 Task: Create Sales Tax Table with Name: Sales Tax, Type: Percent%, Value: 6%, Account: Sales Tax under Liability
Action: Mouse moved to (177, 34)
Screenshot: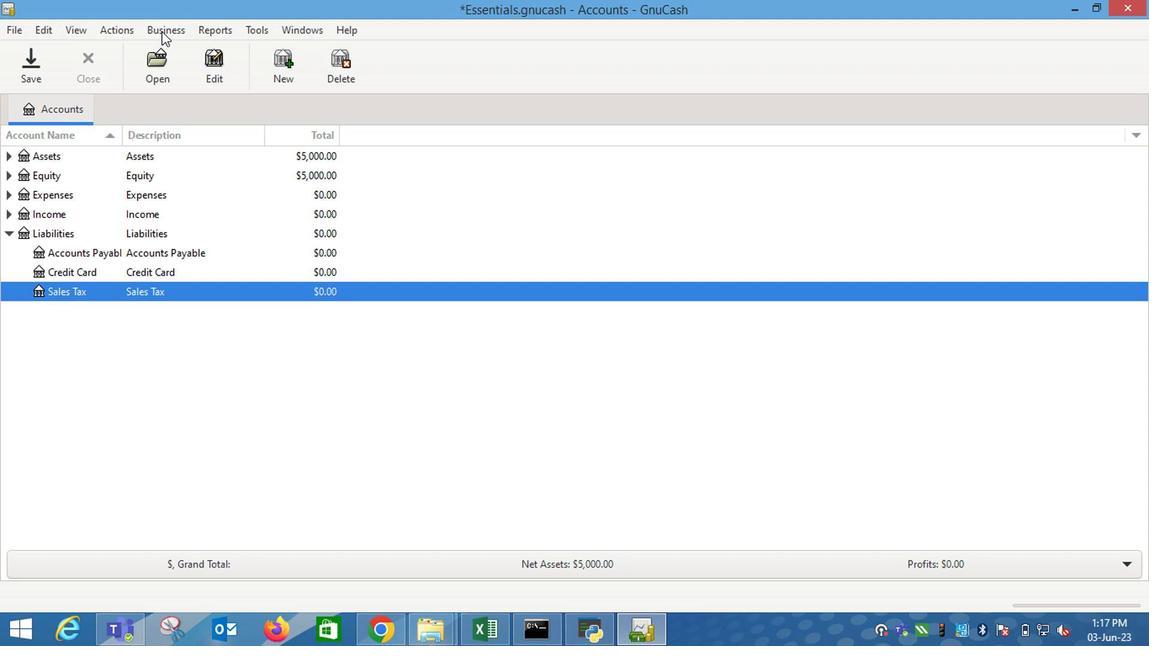 
Action: Mouse pressed left at (177, 34)
Screenshot: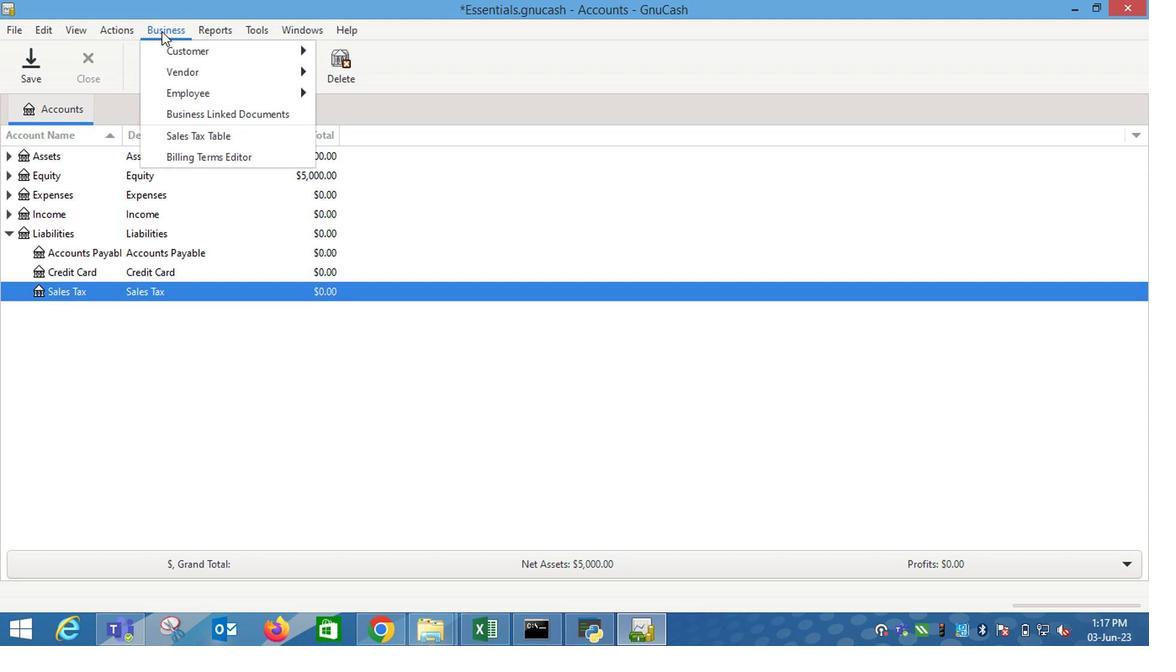 
Action: Mouse moved to (184, 138)
Screenshot: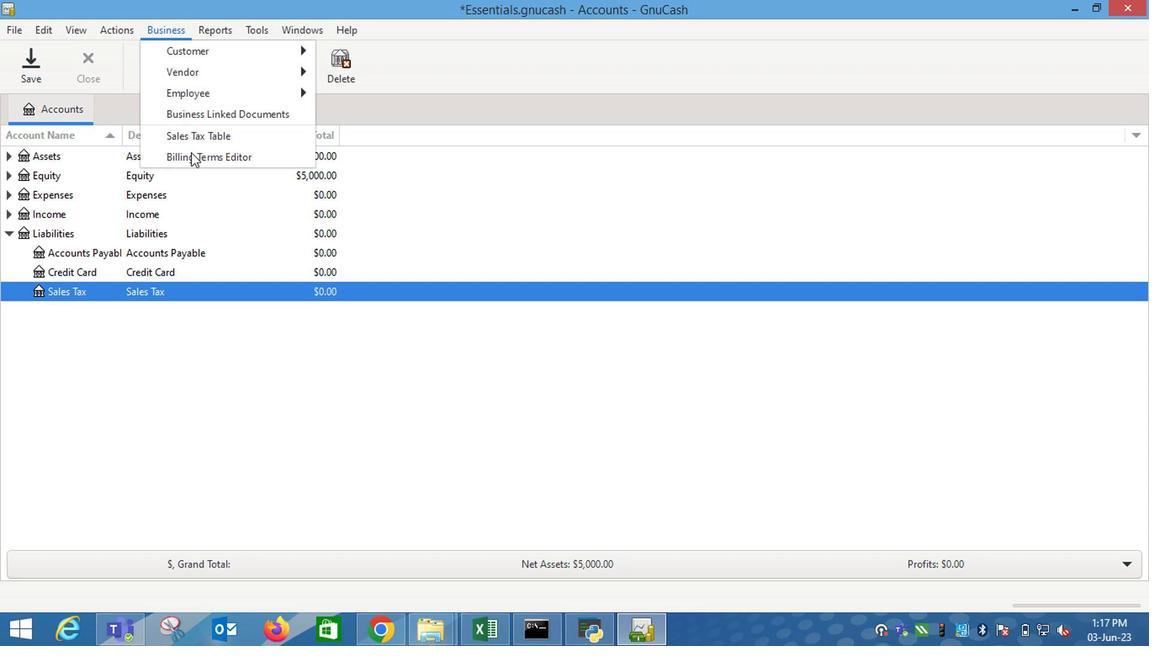 
Action: Mouse pressed left at (184, 138)
Screenshot: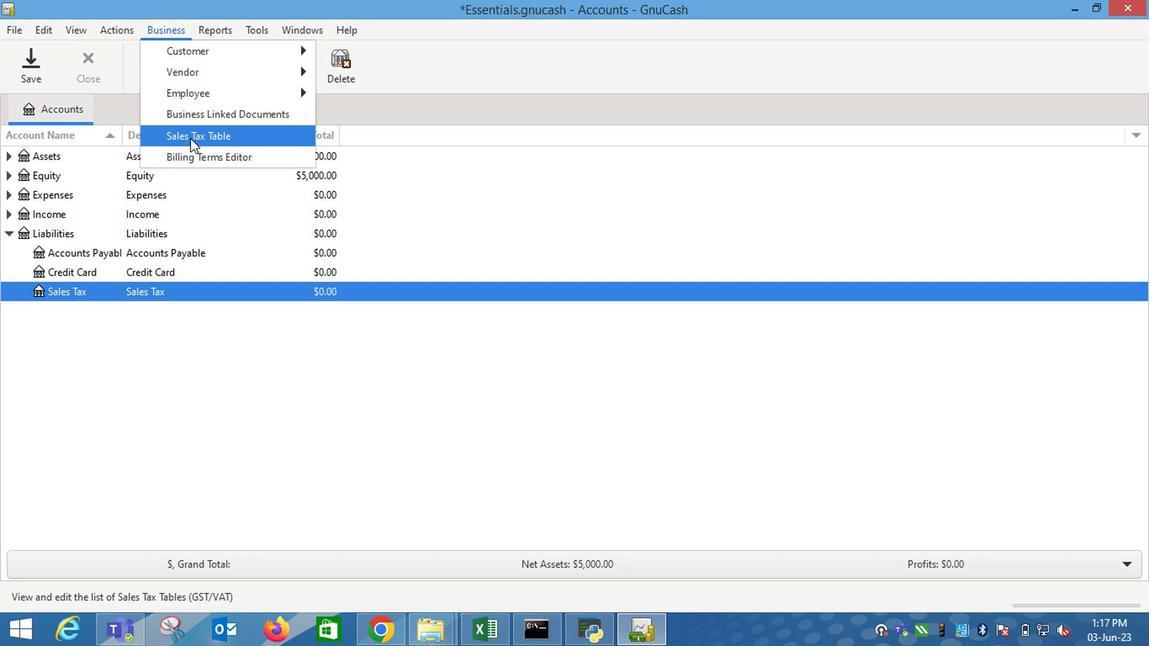 
Action: Mouse moved to (167, 34)
Screenshot: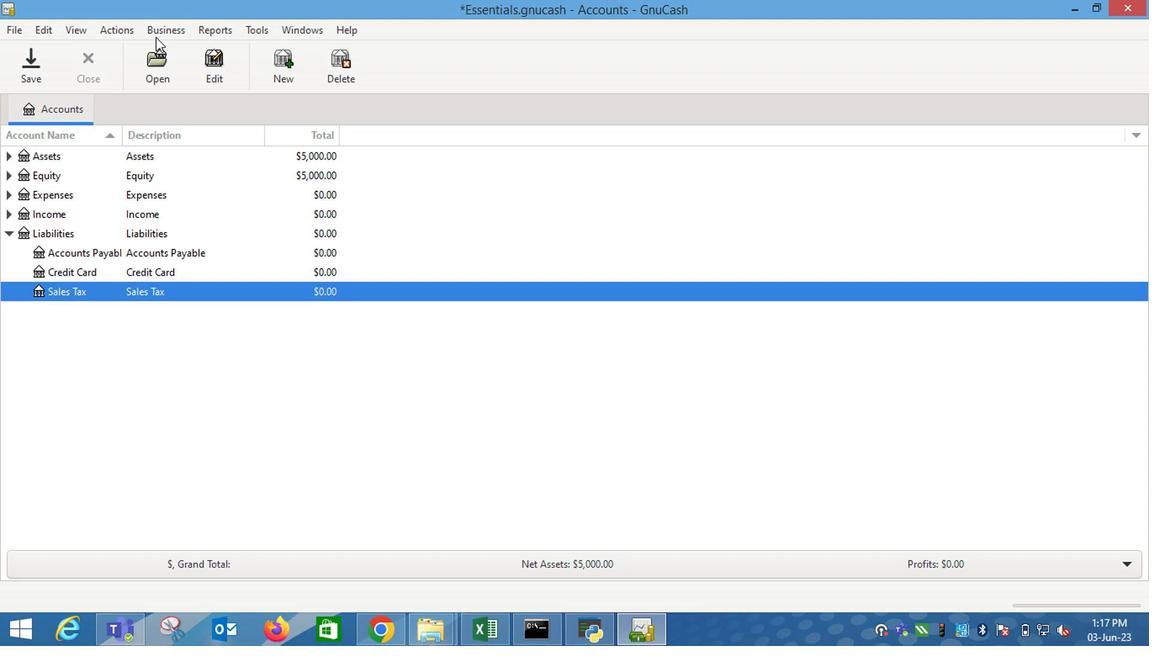 
Action: Mouse pressed left at (167, 34)
Screenshot: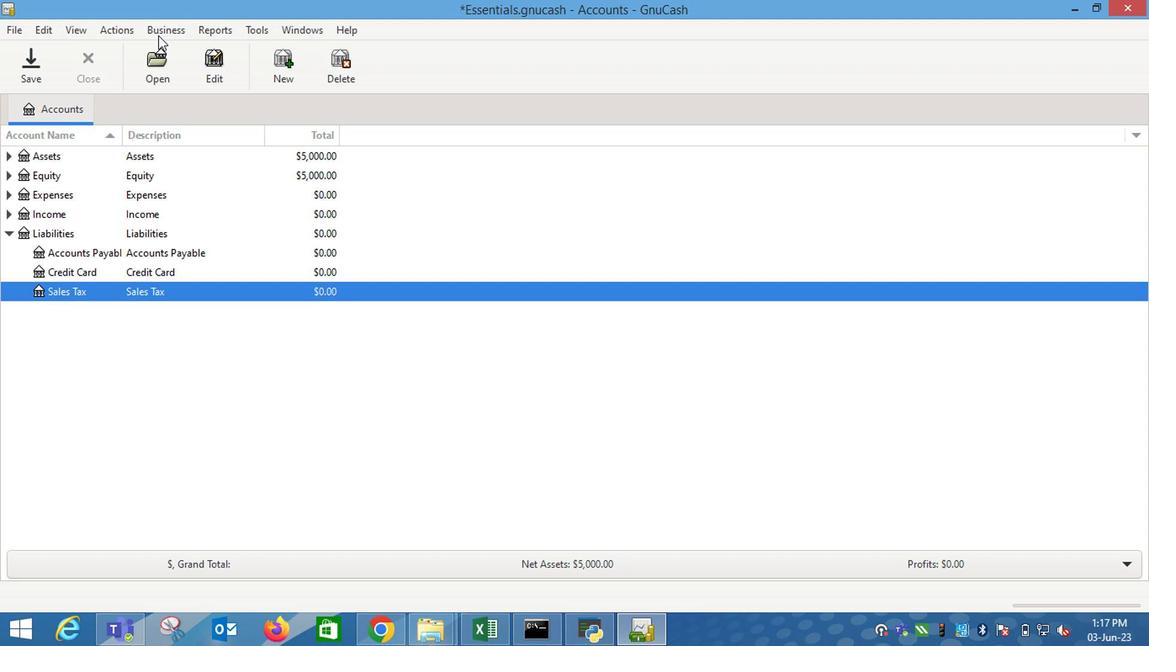 
Action: Mouse moved to (195, 143)
Screenshot: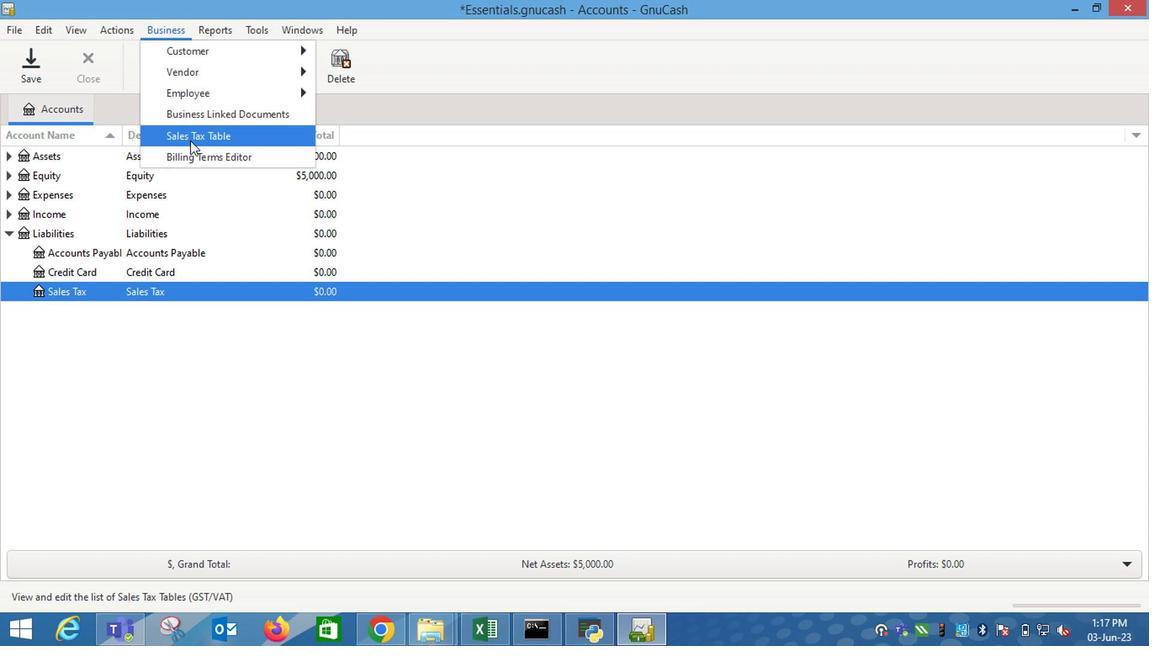 
Action: Mouse pressed left at (195, 143)
Screenshot: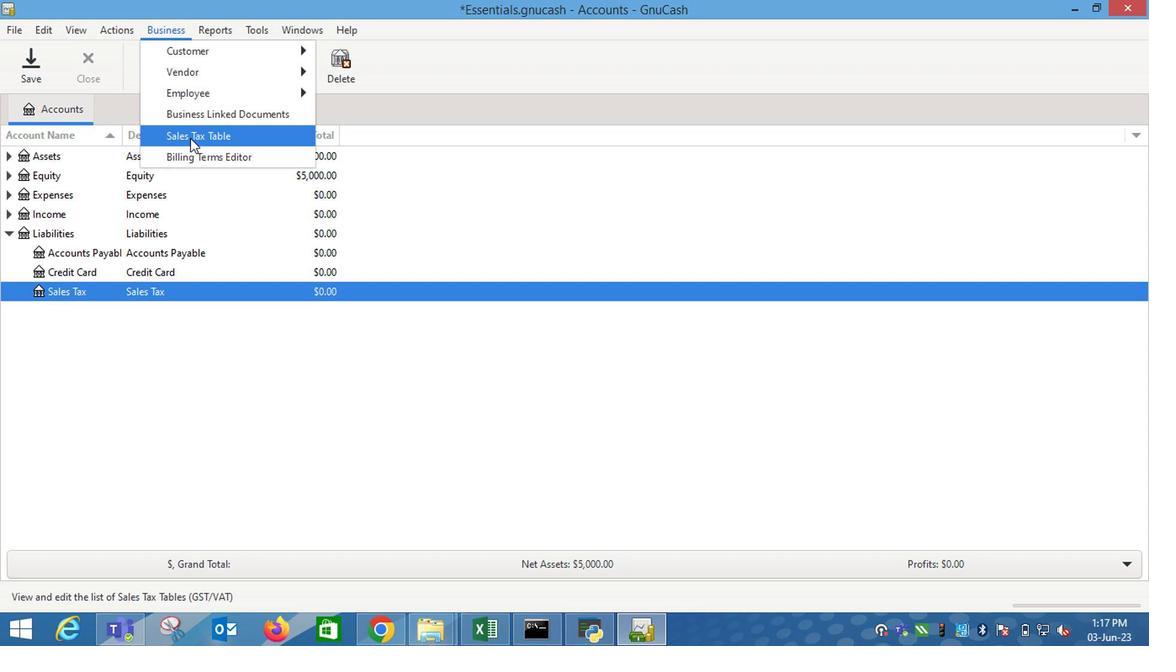 
Action: Mouse moved to (404, 344)
Screenshot: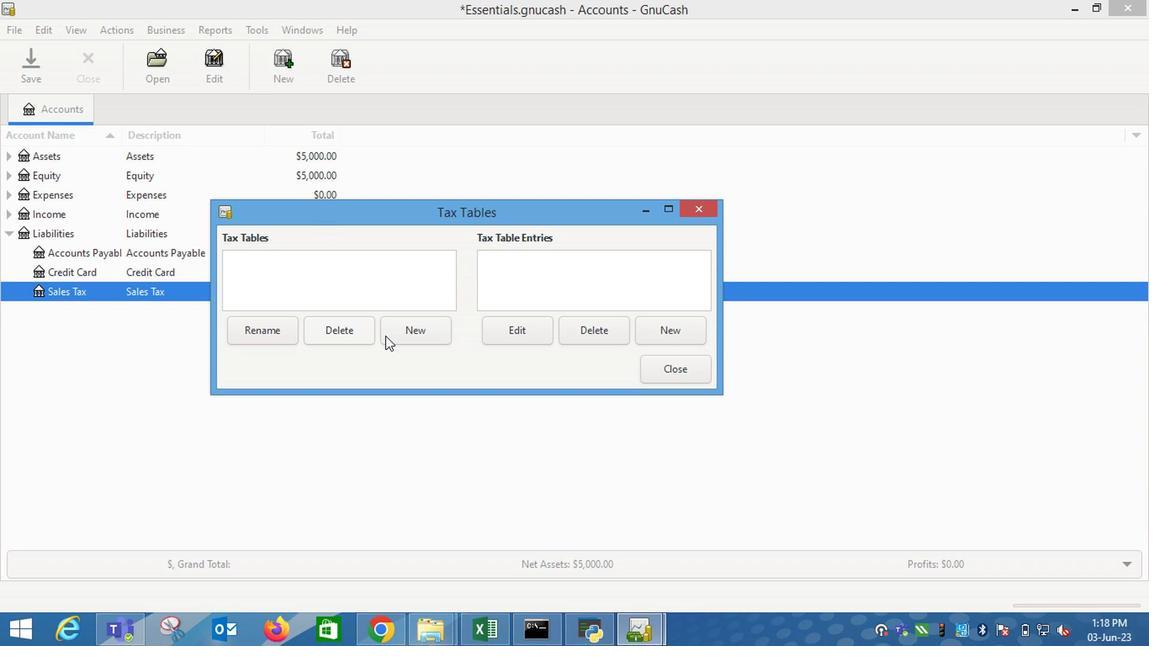 
Action: Mouse pressed left at (404, 344)
Screenshot: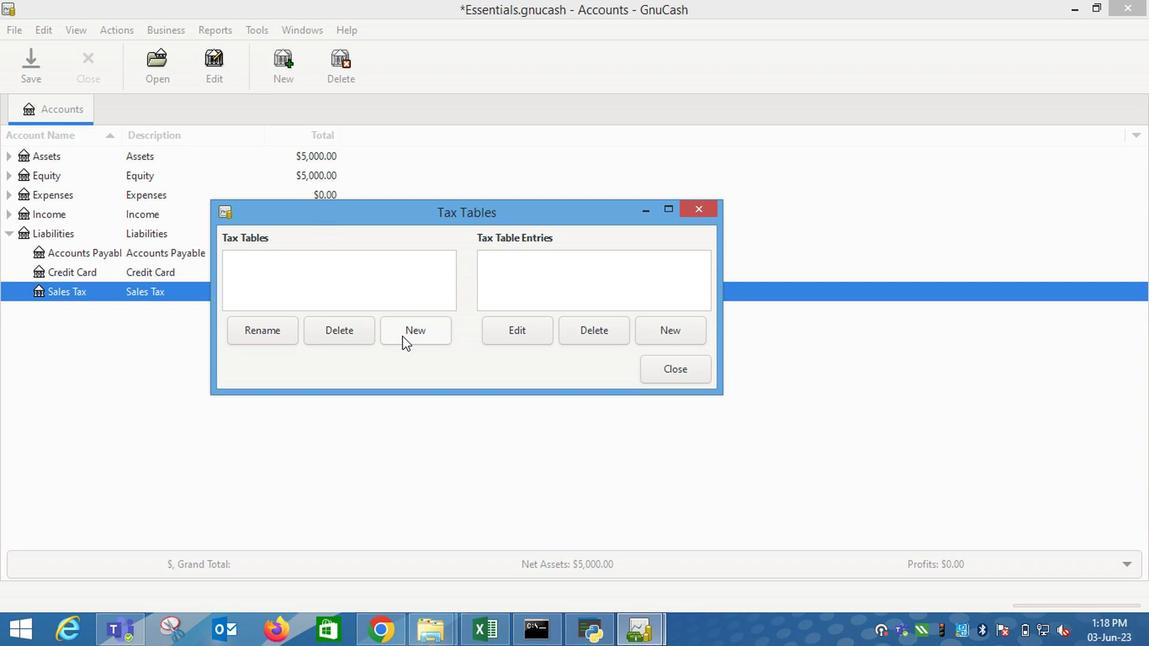 
Action: Mouse moved to (331, 344)
Screenshot: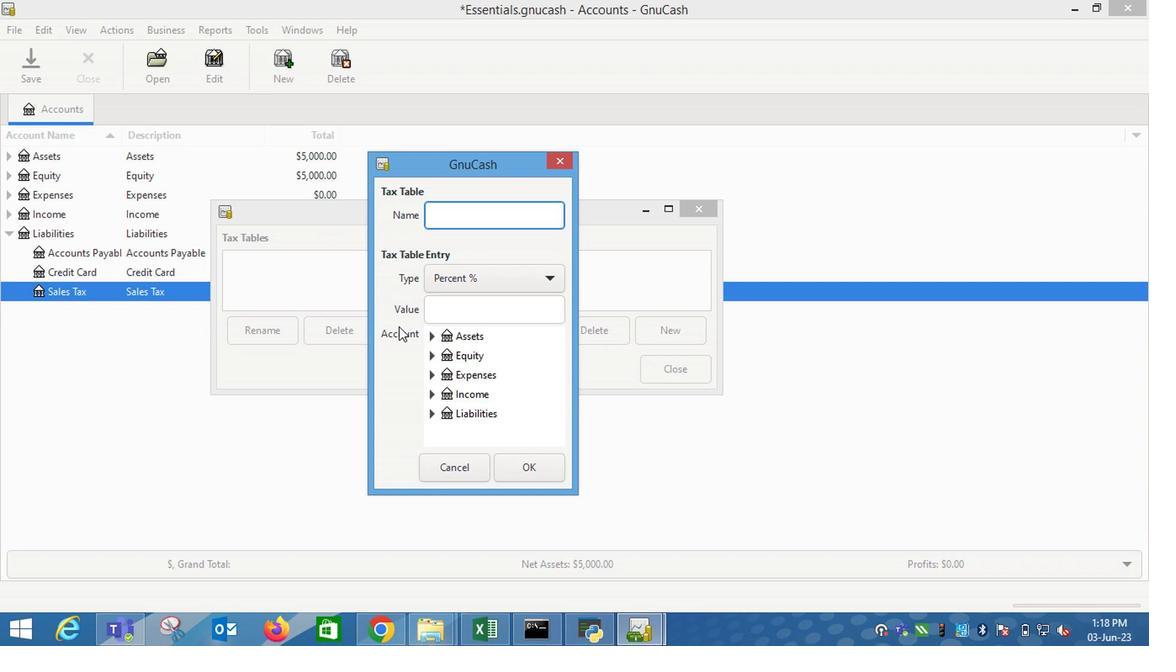 
Action: Key pressed <Key.shift_r>Sales<Key.space><Key.shift_r>Tax
Screenshot: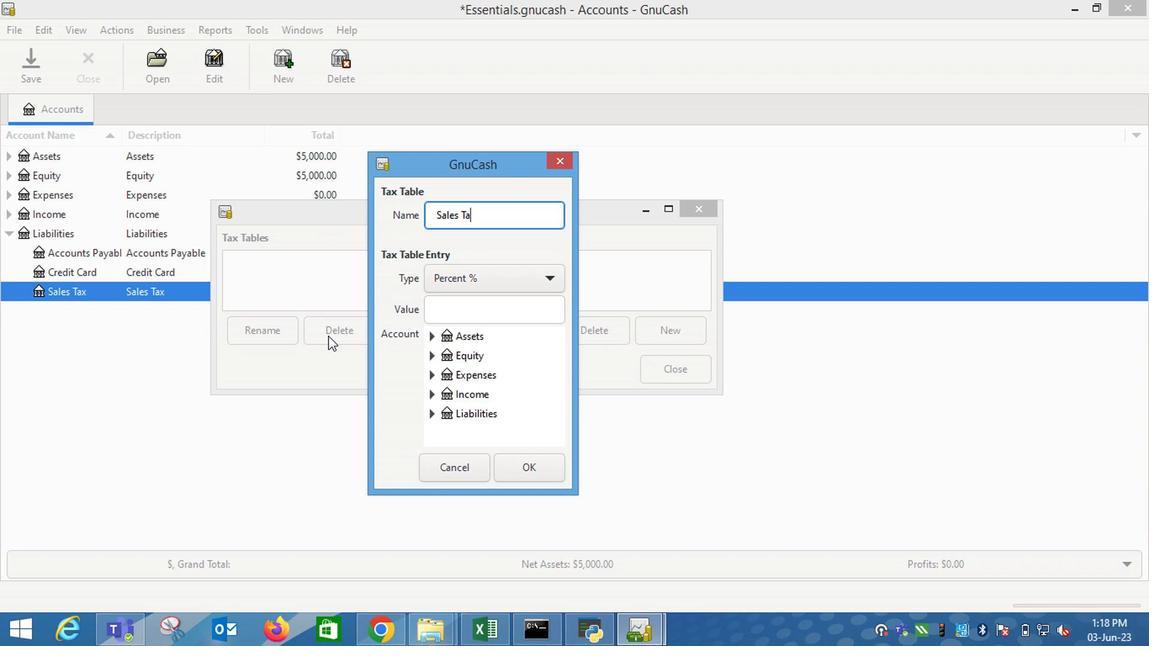 
Action: Mouse moved to (480, 312)
Screenshot: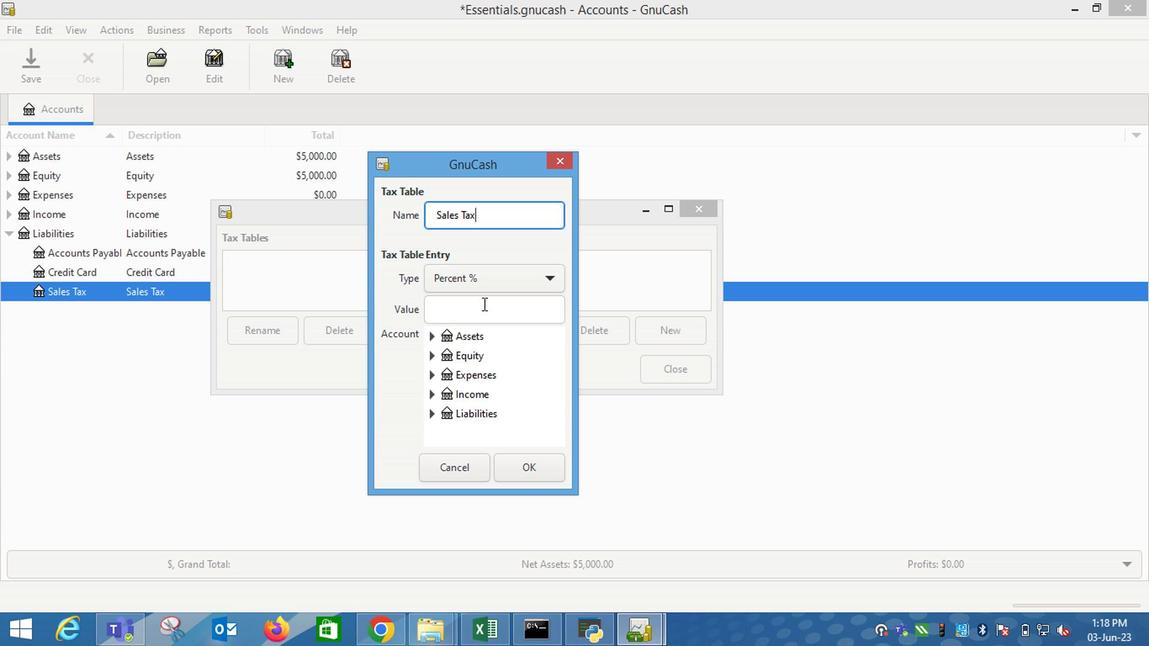 
Action: Mouse pressed left at (480, 312)
Screenshot: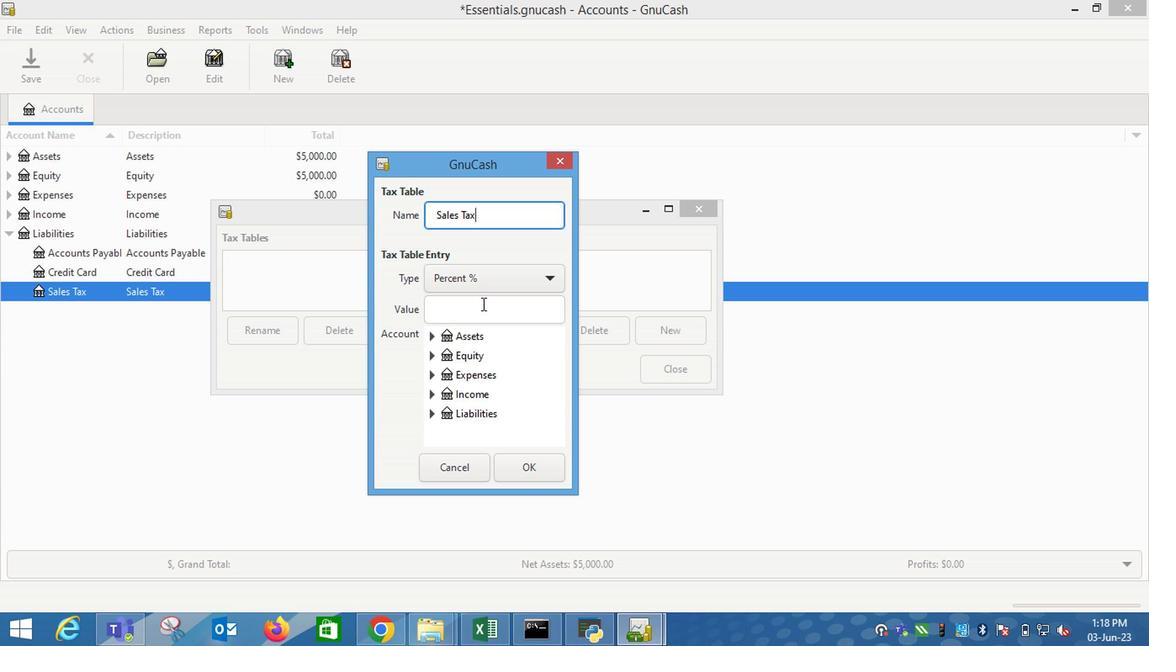
Action: Key pressed 6
Screenshot: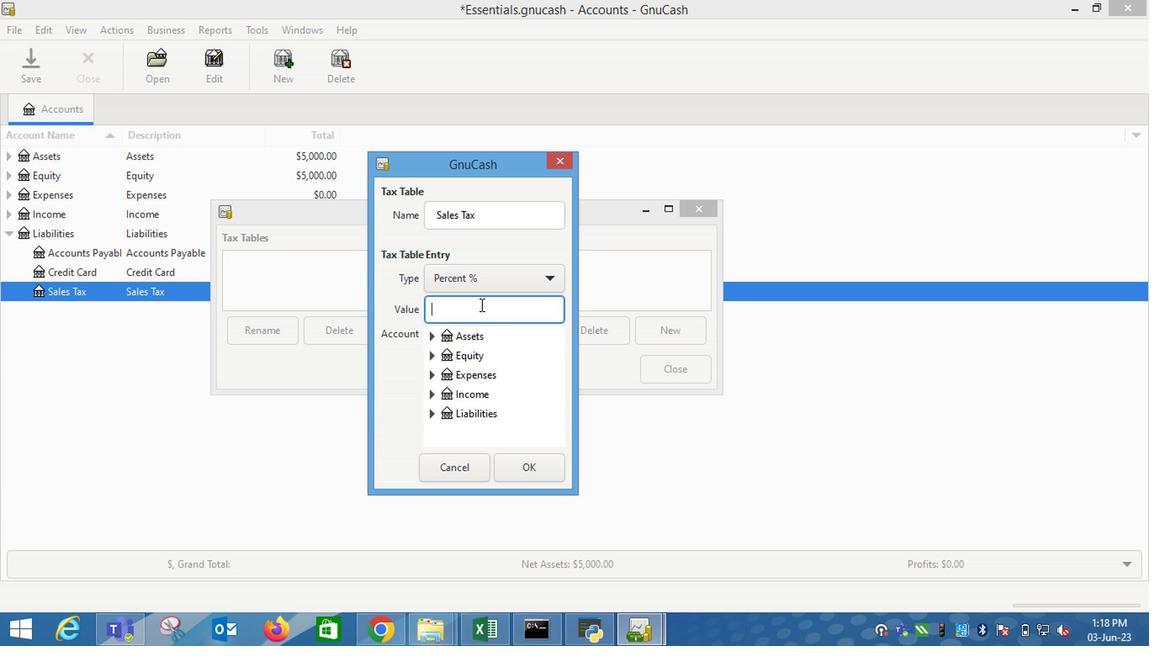 
Action: Mouse moved to (431, 425)
Screenshot: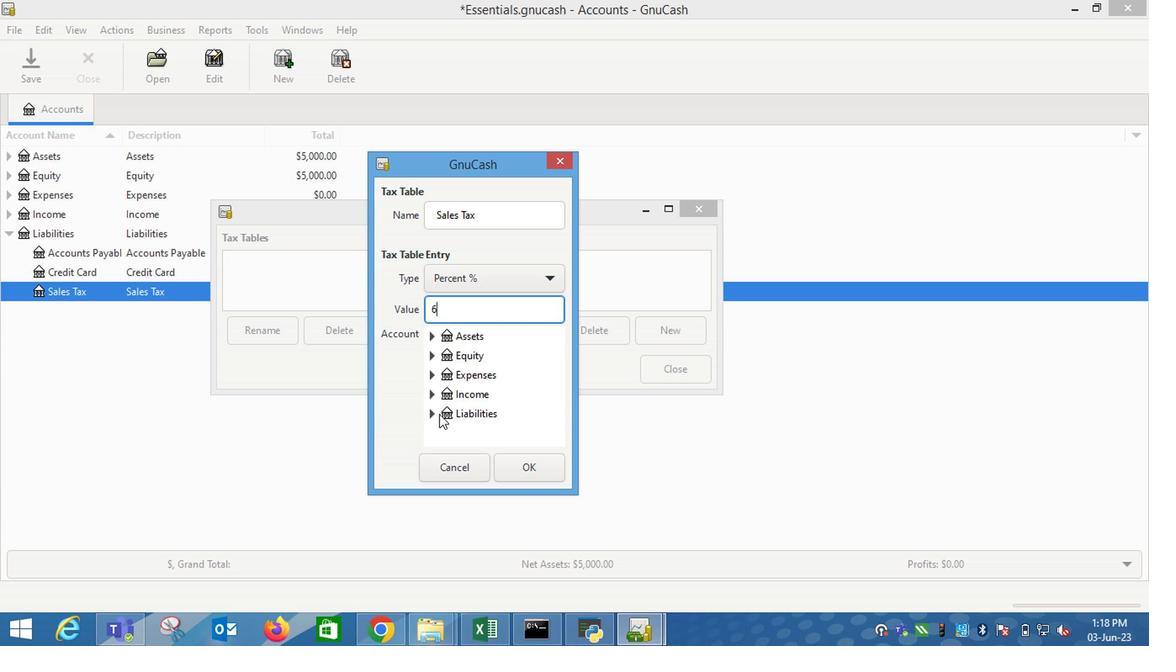 
Action: Mouse pressed left at (431, 425)
Screenshot: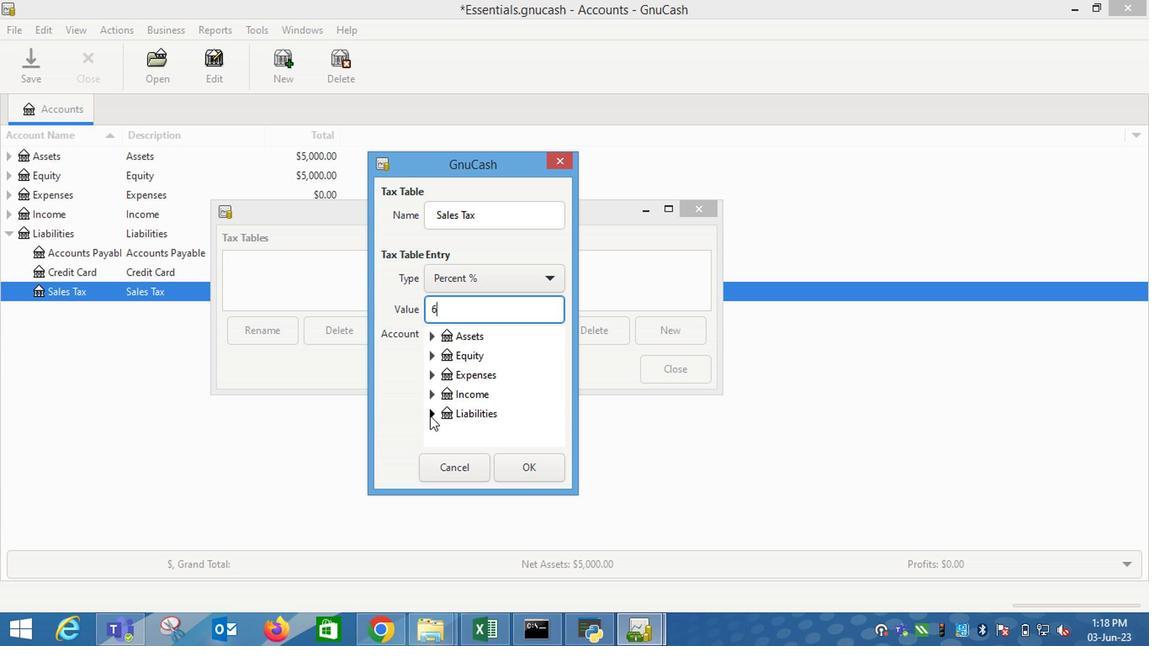
Action: Mouse moved to (560, 389)
Screenshot: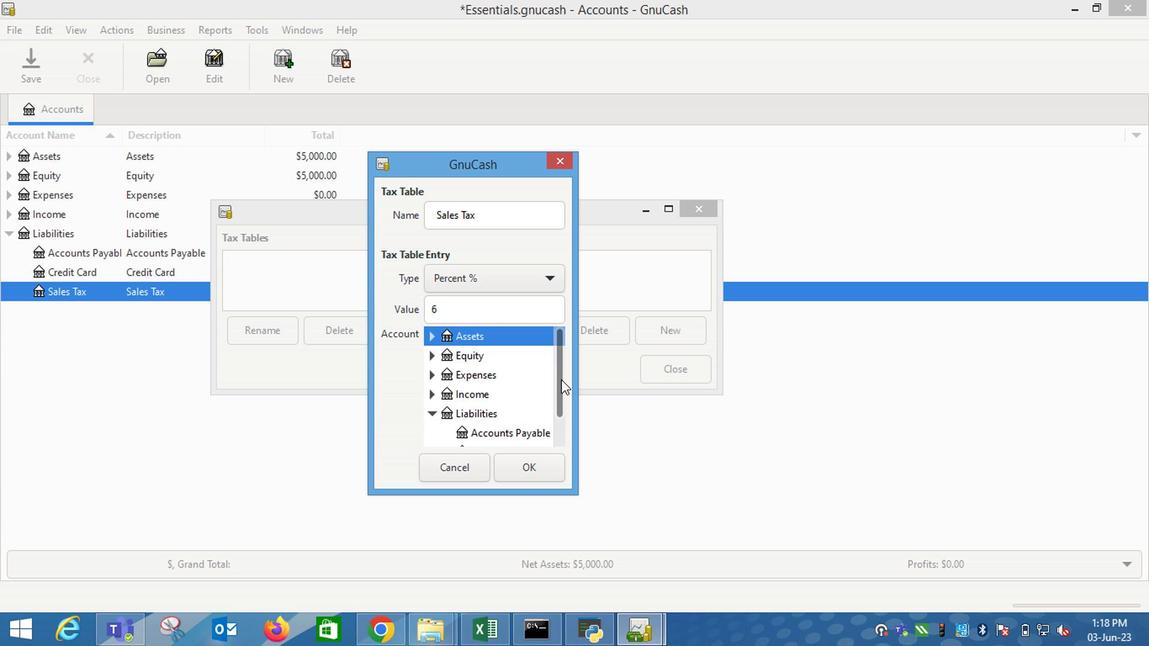 
Action: Mouse pressed left at (560, 389)
Screenshot: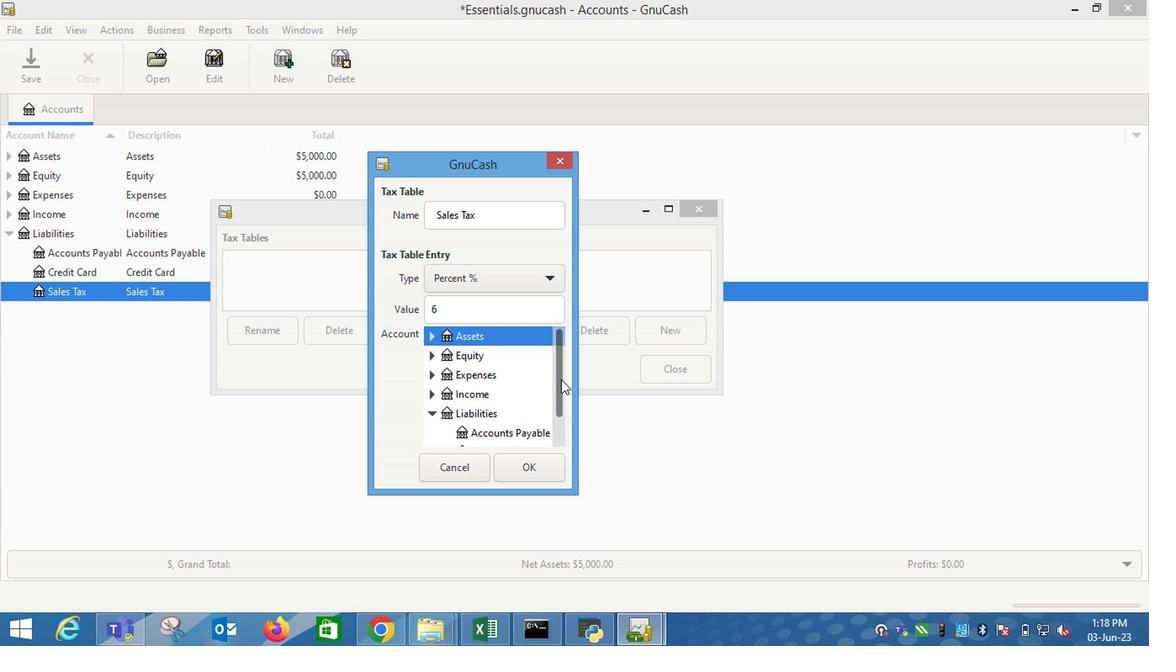 
Action: Mouse moved to (475, 453)
Screenshot: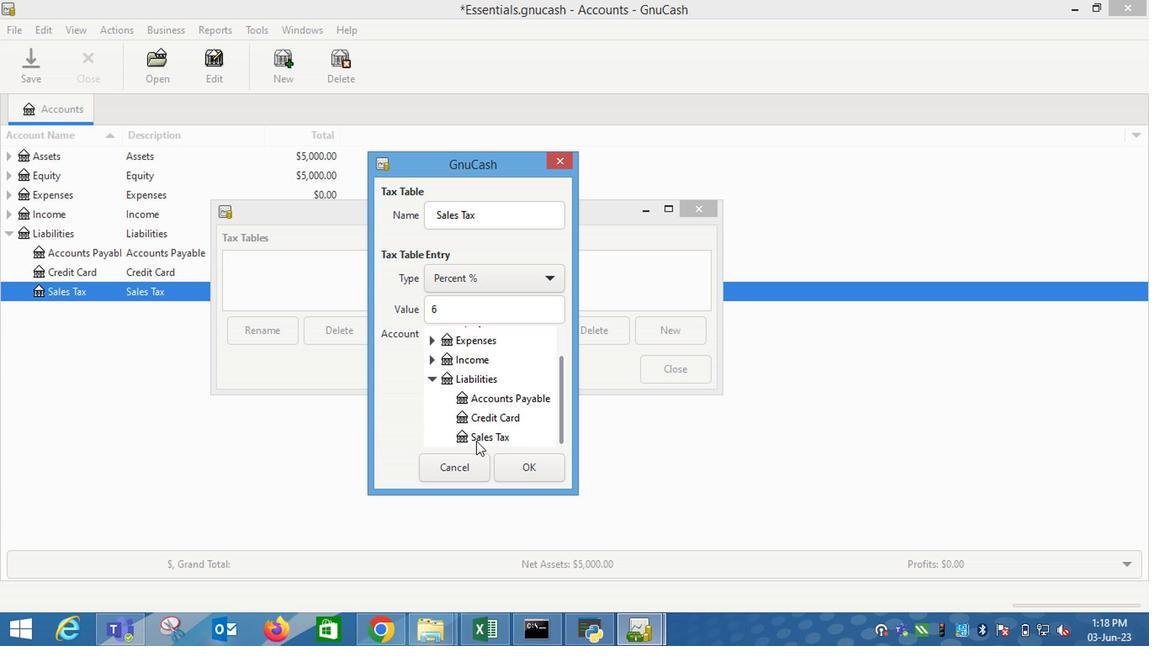 
Action: Mouse pressed left at (475, 453)
Screenshot: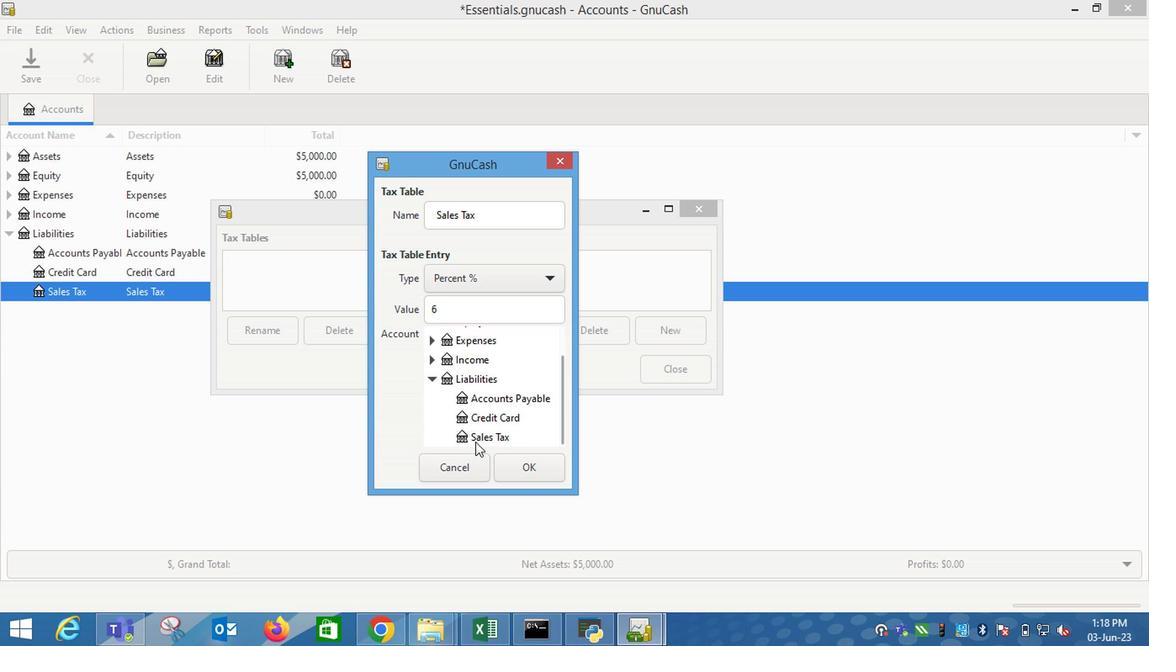 
Action: Mouse moved to (533, 474)
Screenshot: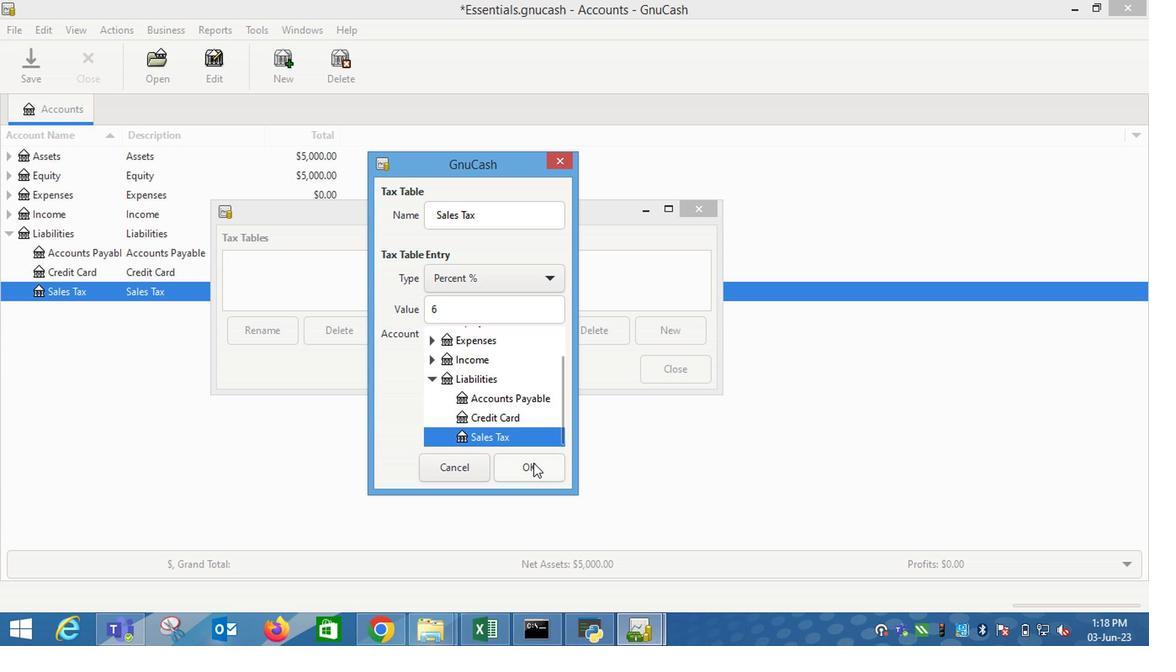 
Action: Mouse pressed left at (533, 474)
Screenshot: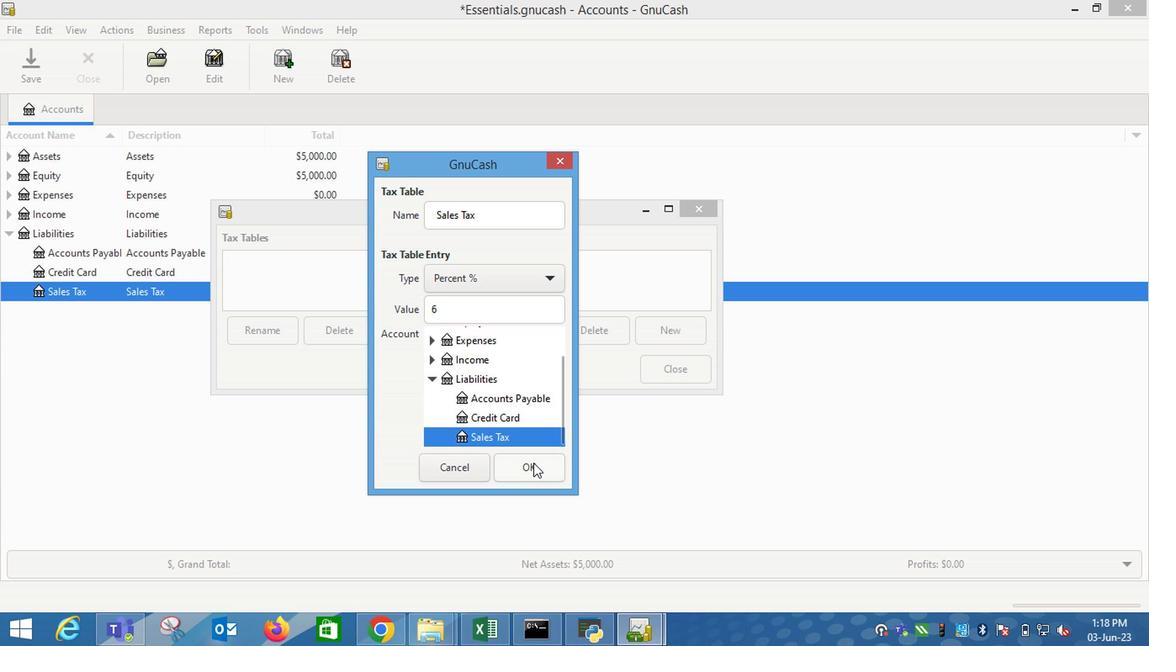 
Action: Mouse moved to (661, 378)
Screenshot: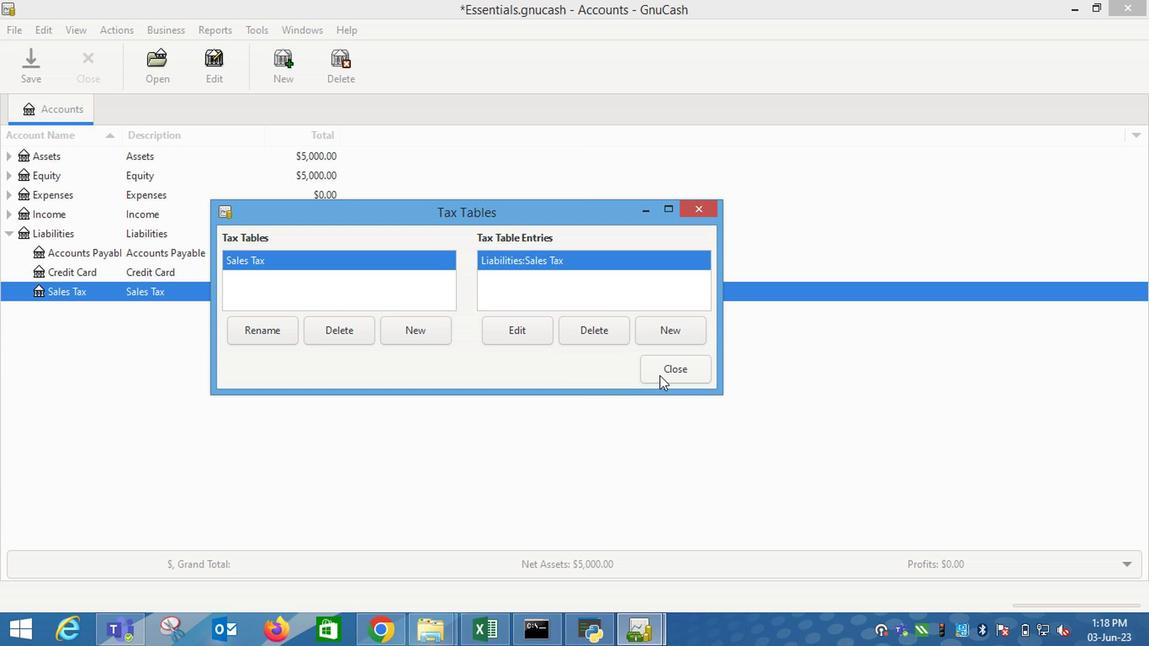 
Action: Mouse pressed left at (661, 378)
Screenshot: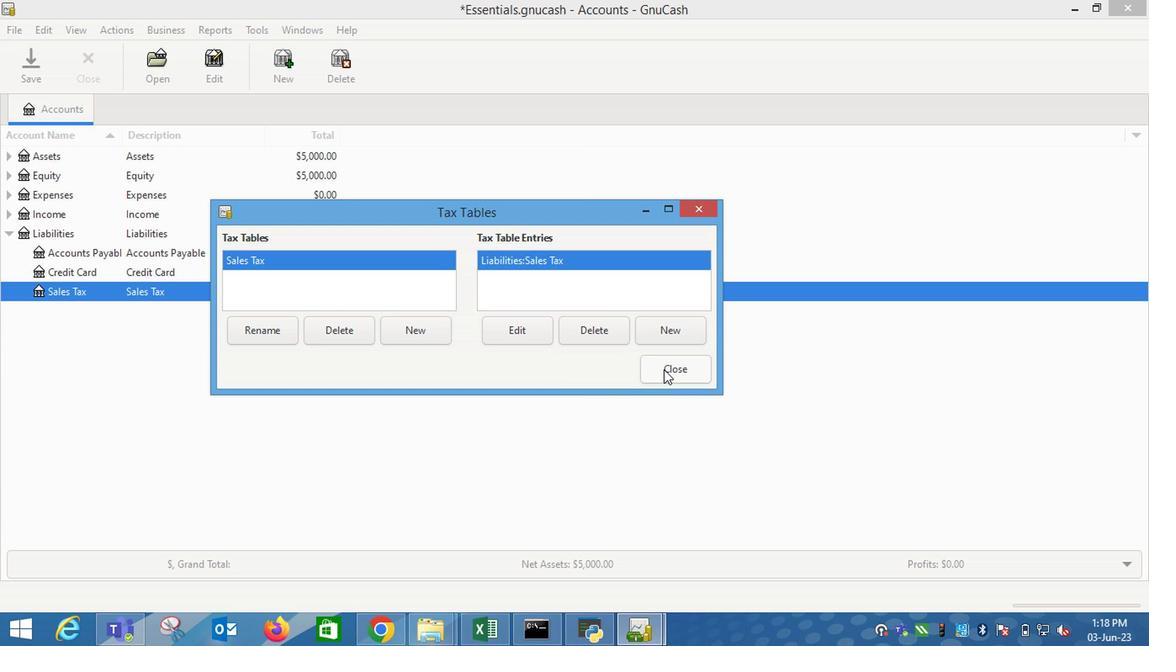 
Action: Mouse moved to (453, 402)
Screenshot: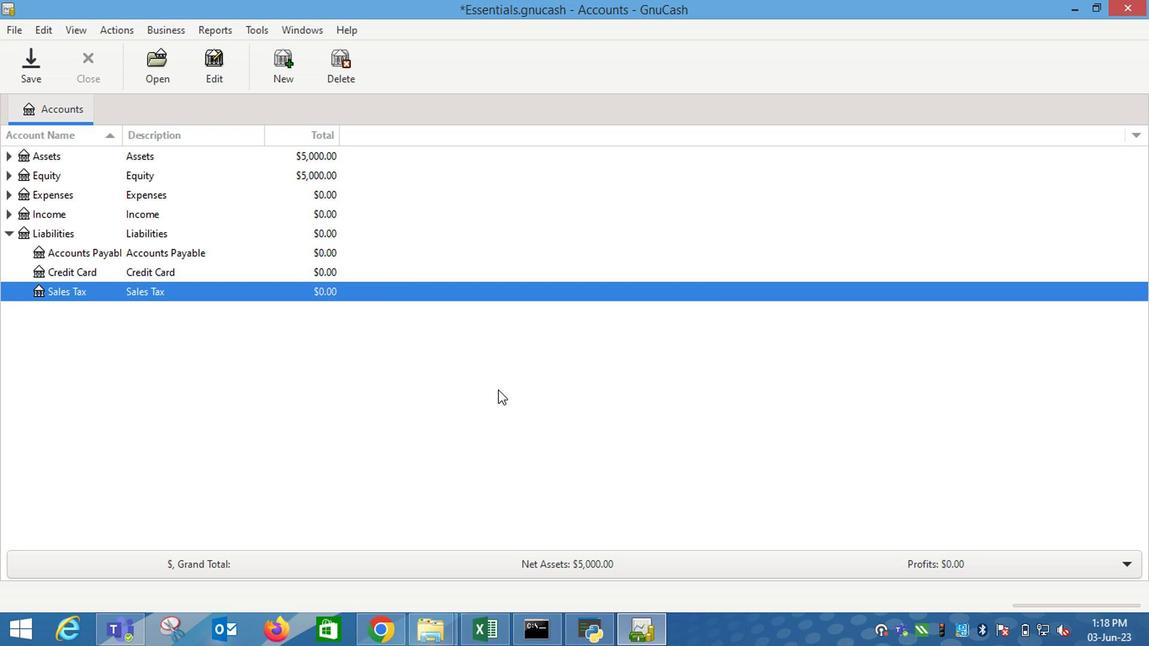 
